 Task: Decrease the temporal luma strength.
Action: Mouse moved to (110, 14)
Screenshot: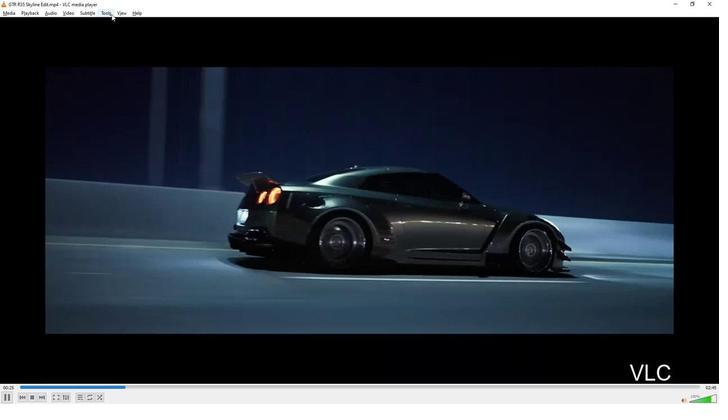 
Action: Mouse pressed left at (110, 14)
Screenshot: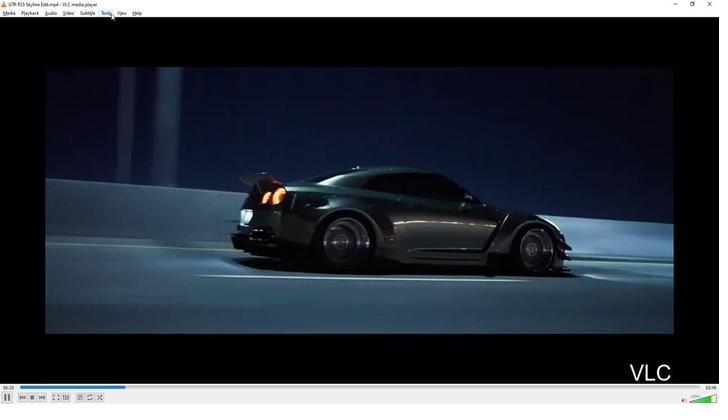 
Action: Mouse moved to (113, 20)
Screenshot: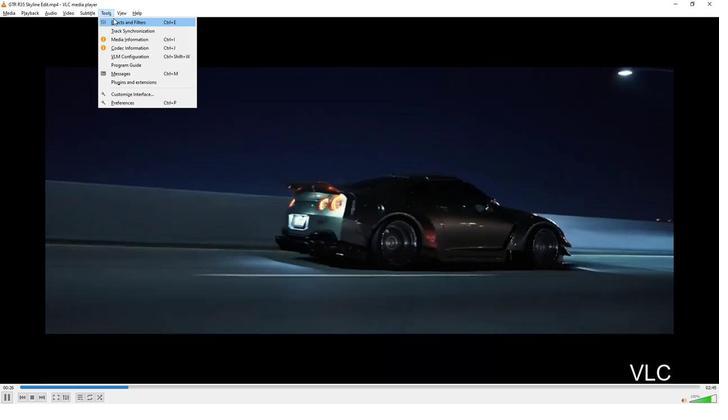 
Action: Mouse pressed left at (113, 20)
Screenshot: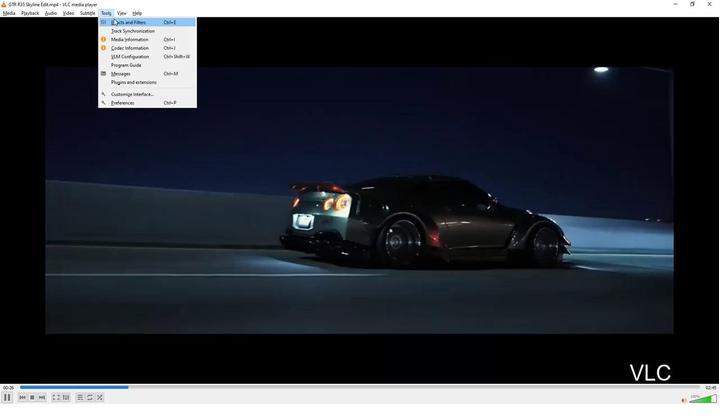 
Action: Mouse moved to (88, 61)
Screenshot: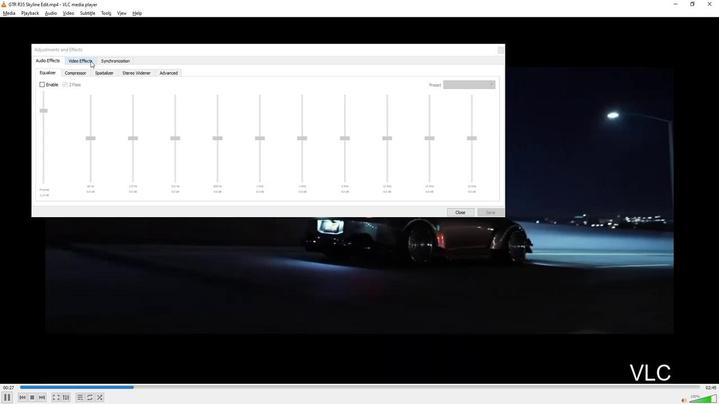 
Action: Mouse pressed left at (88, 61)
Screenshot: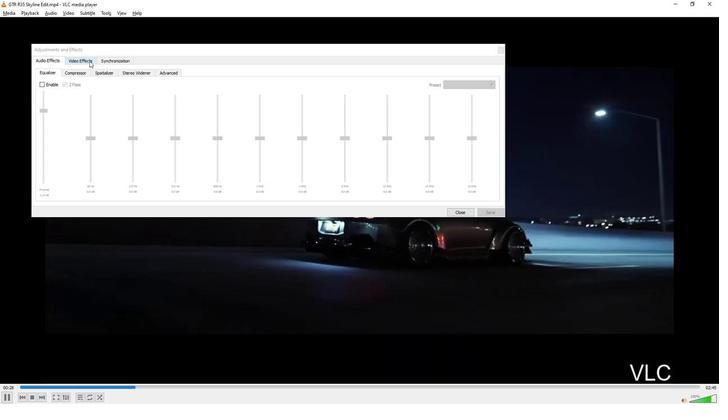 
Action: Mouse moved to (158, 74)
Screenshot: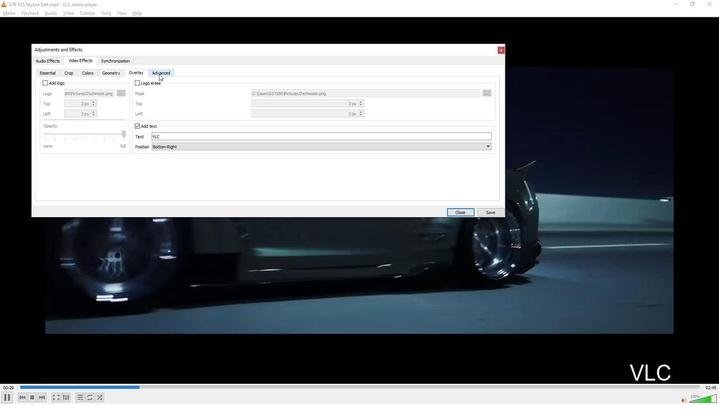 
Action: Mouse pressed left at (158, 74)
Screenshot: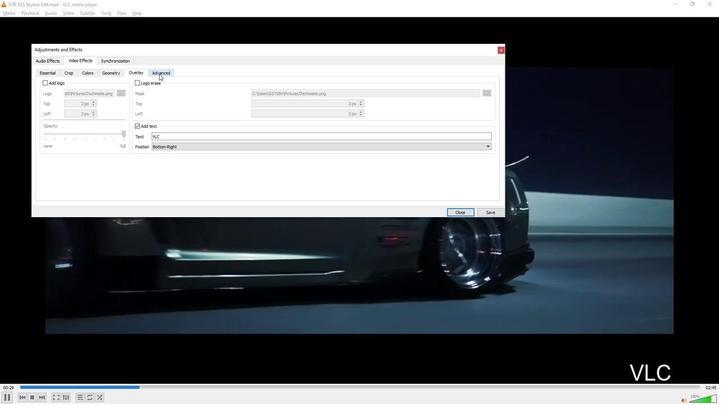 
Action: Mouse moved to (447, 105)
Screenshot: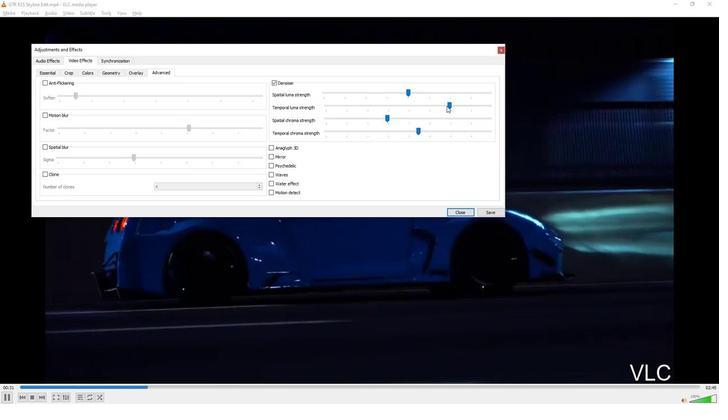 
Action: Mouse pressed left at (447, 105)
Screenshot: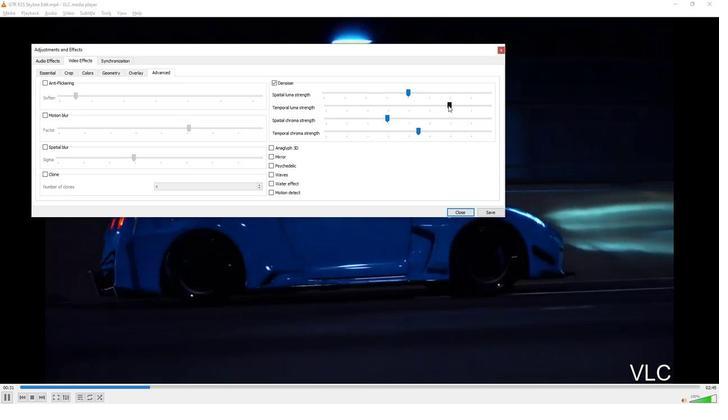 
Action: Mouse moved to (392, 283)
Screenshot: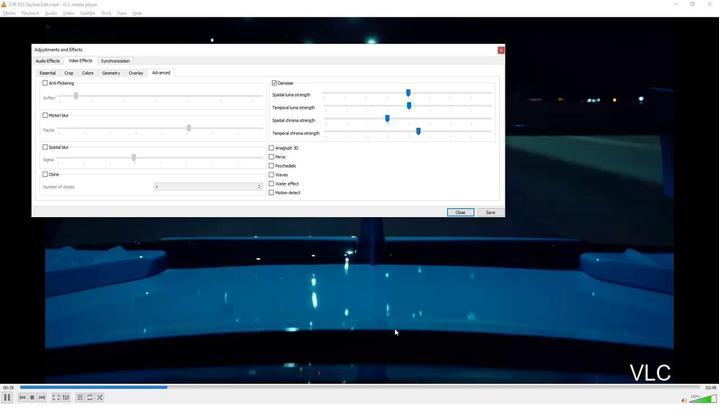 
